 Task: Look for products in the category "Protein Drinks" from Only What You Need.
Action: Mouse pressed left at (21, 110)
Screenshot: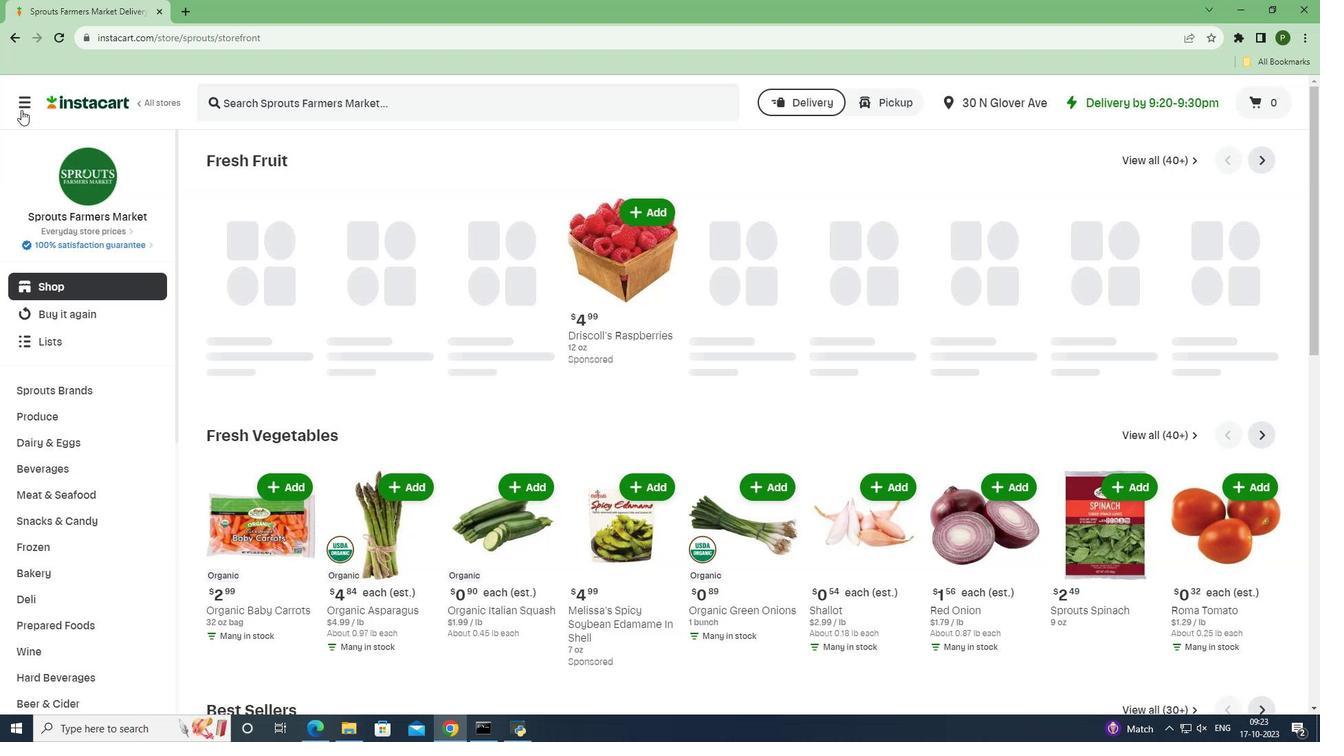 
Action: Mouse moved to (21, 361)
Screenshot: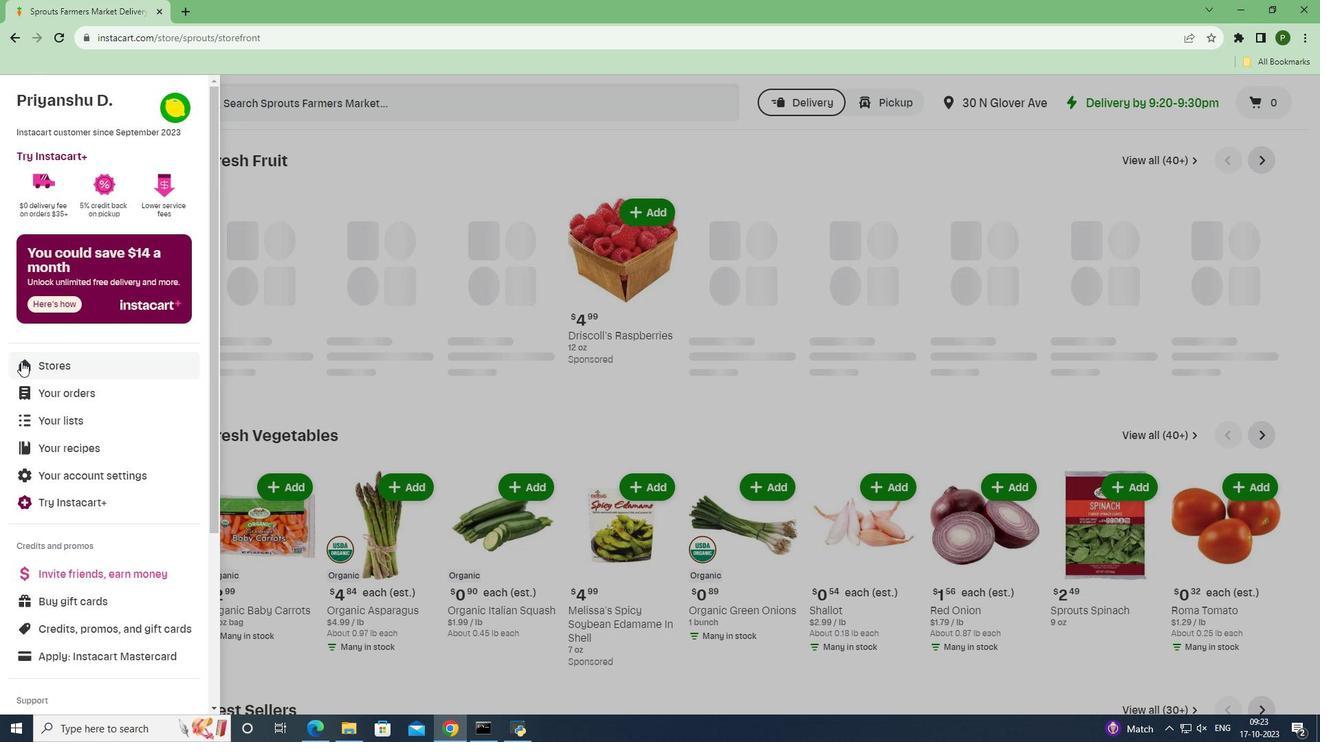 
Action: Mouse pressed left at (21, 361)
Screenshot: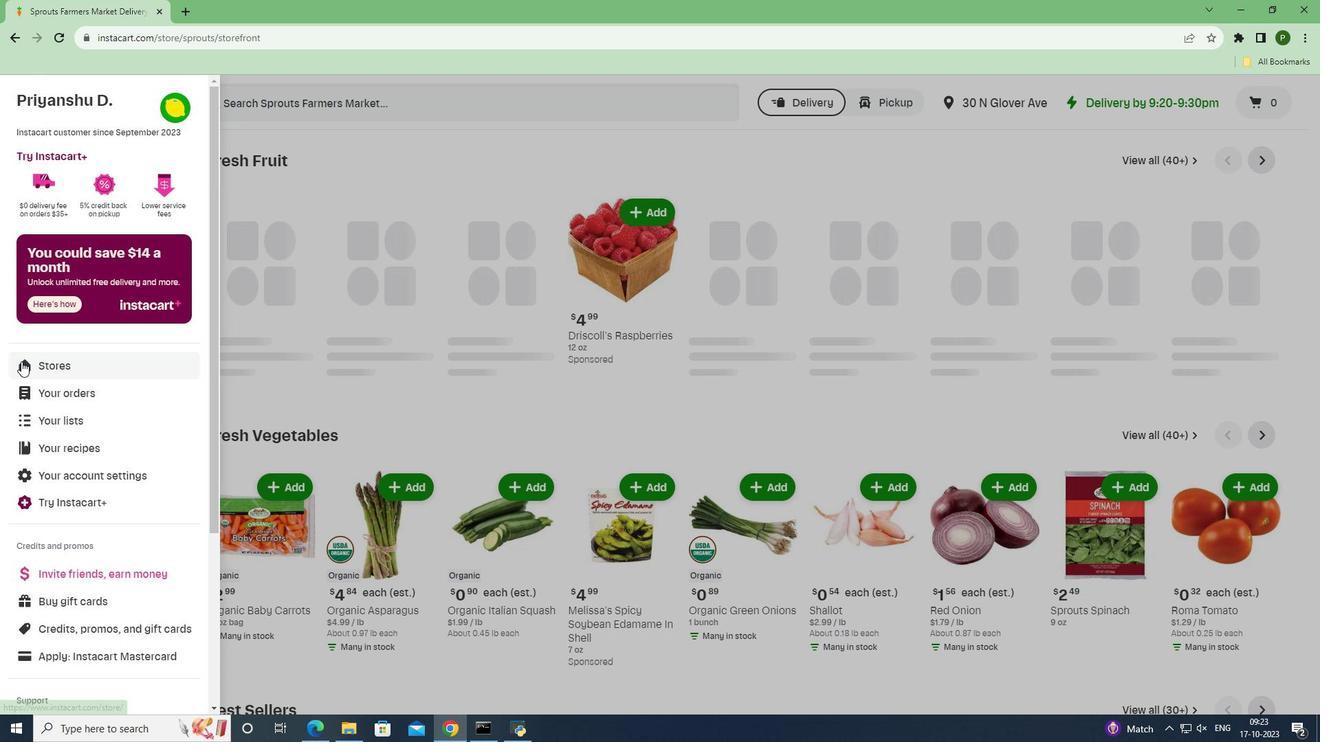
Action: Mouse moved to (326, 161)
Screenshot: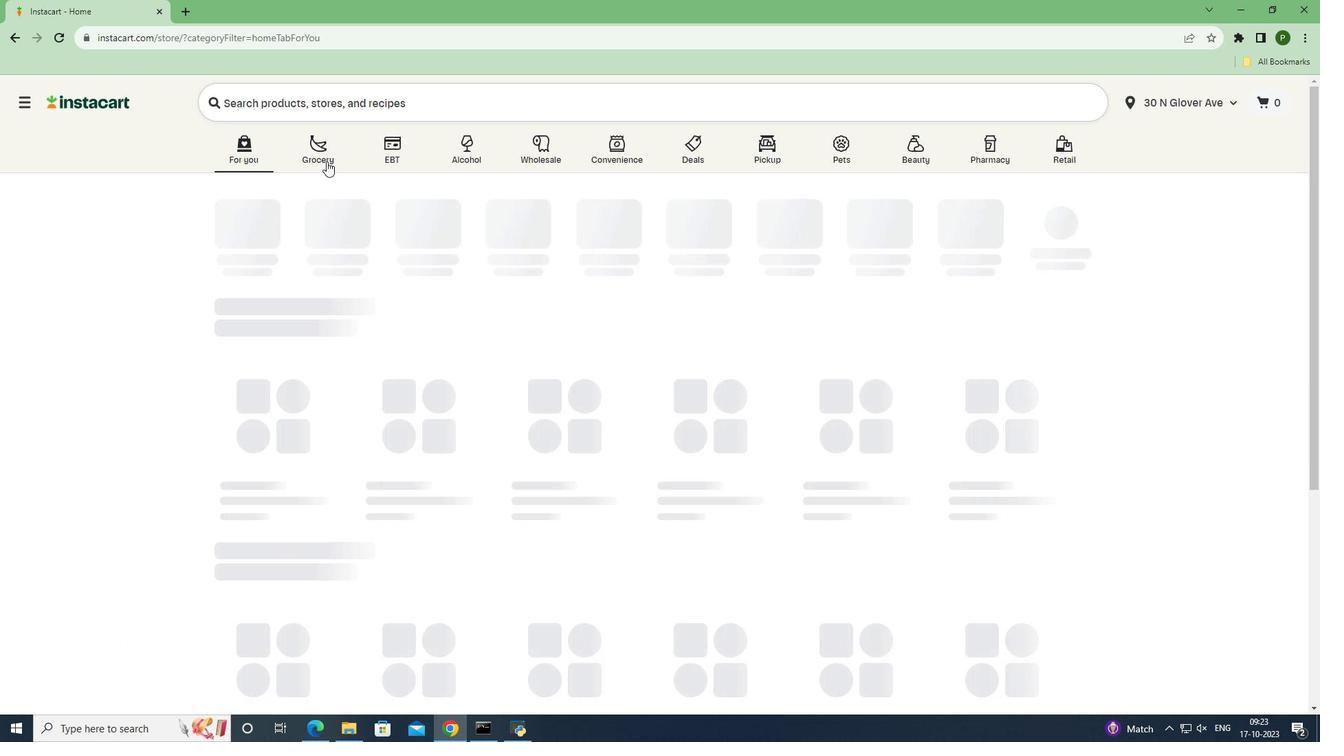 
Action: Mouse pressed left at (326, 161)
Screenshot: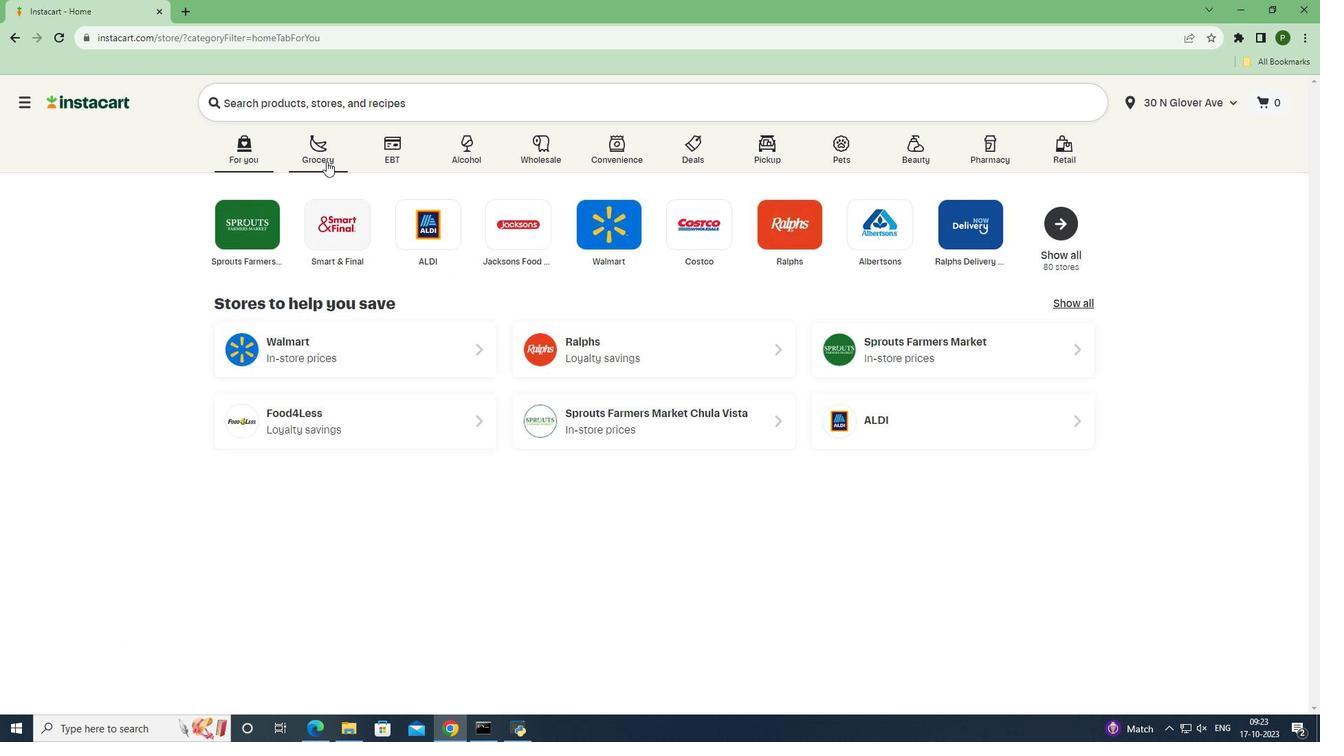 
Action: Mouse moved to (841, 334)
Screenshot: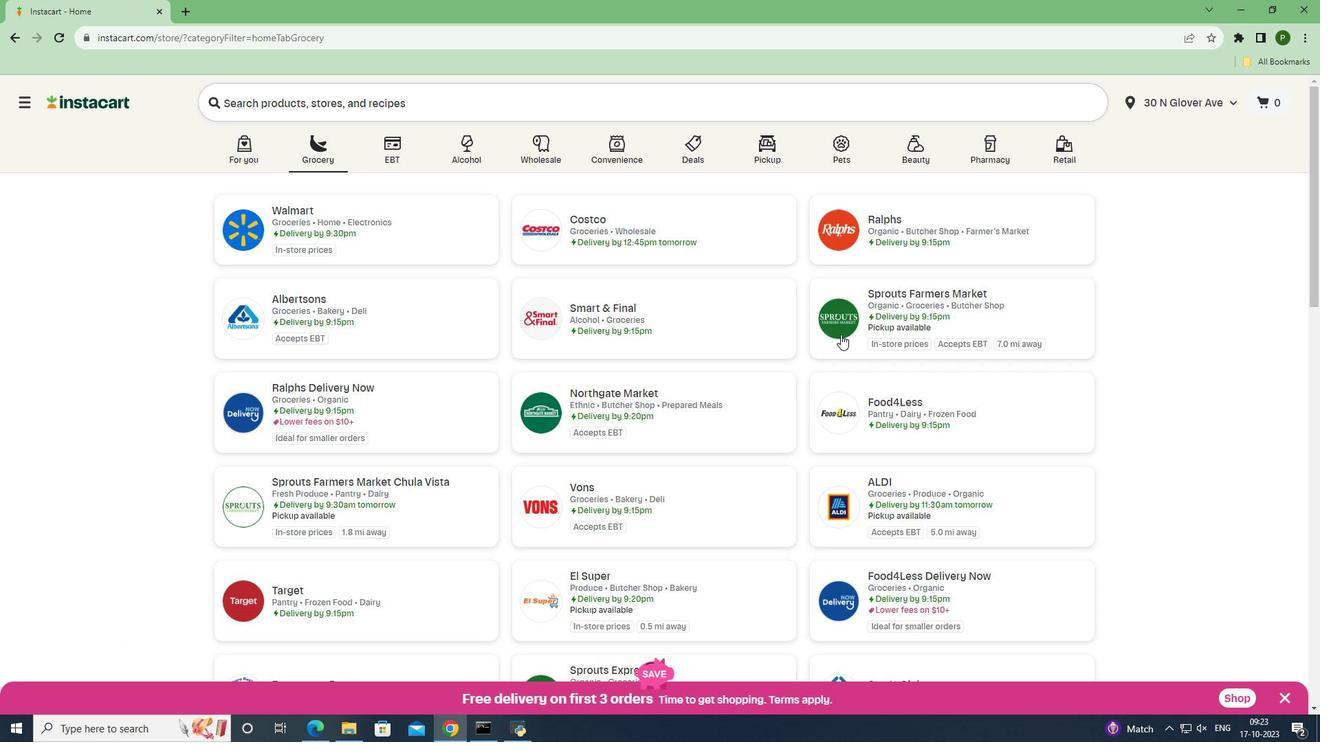 
Action: Mouse pressed left at (841, 334)
Screenshot: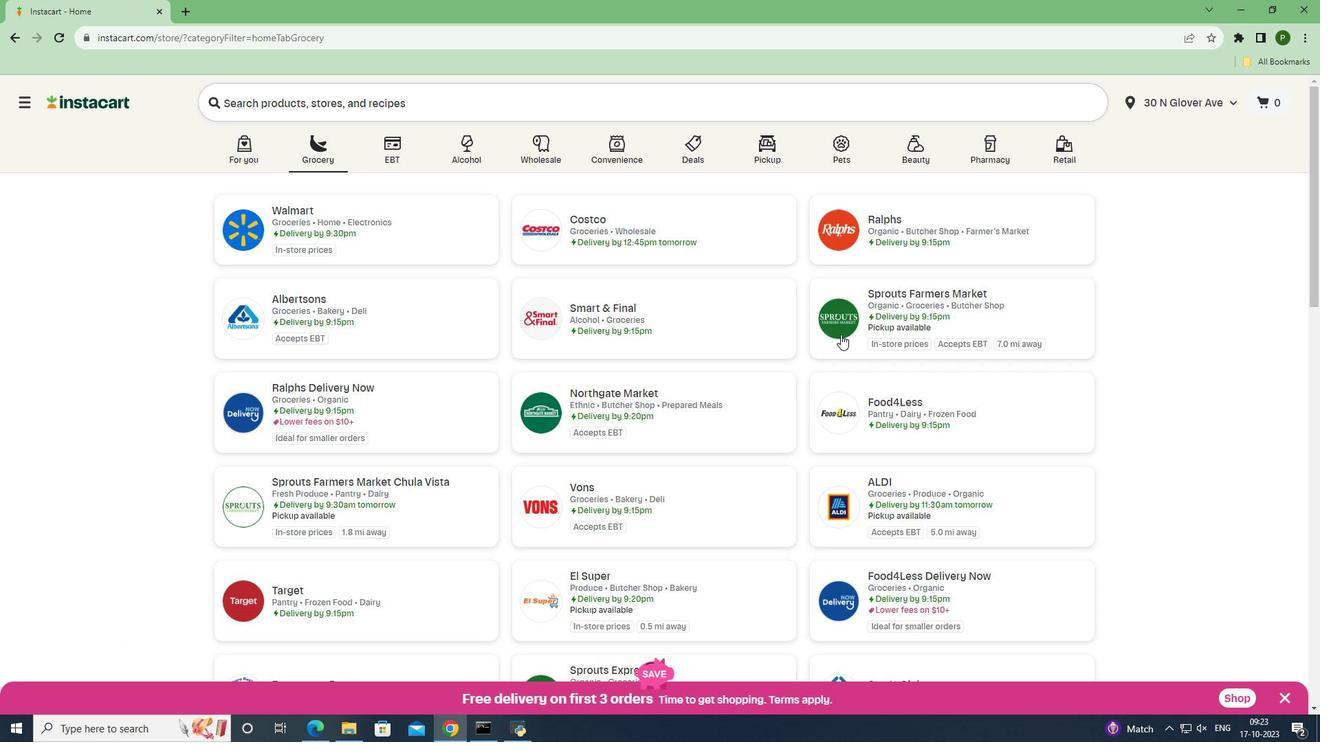 
Action: Mouse moved to (70, 471)
Screenshot: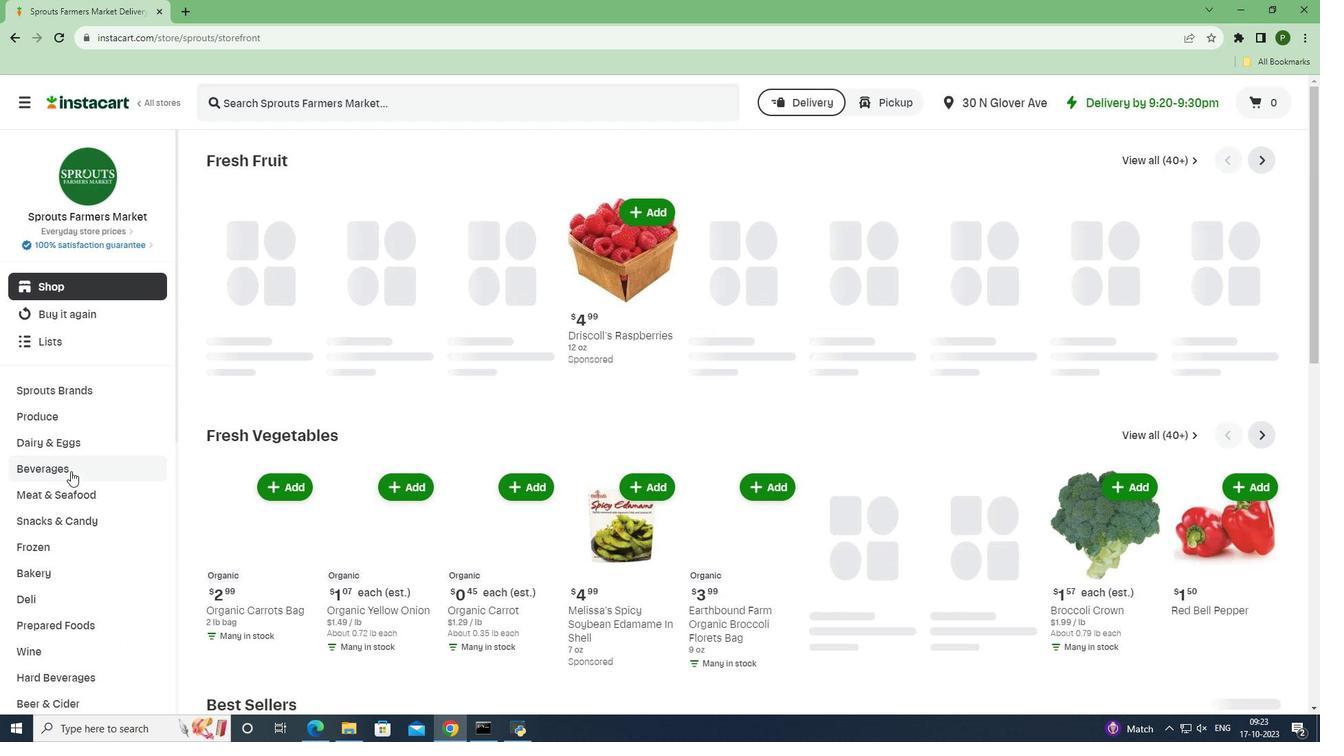 
Action: Mouse pressed left at (70, 471)
Screenshot: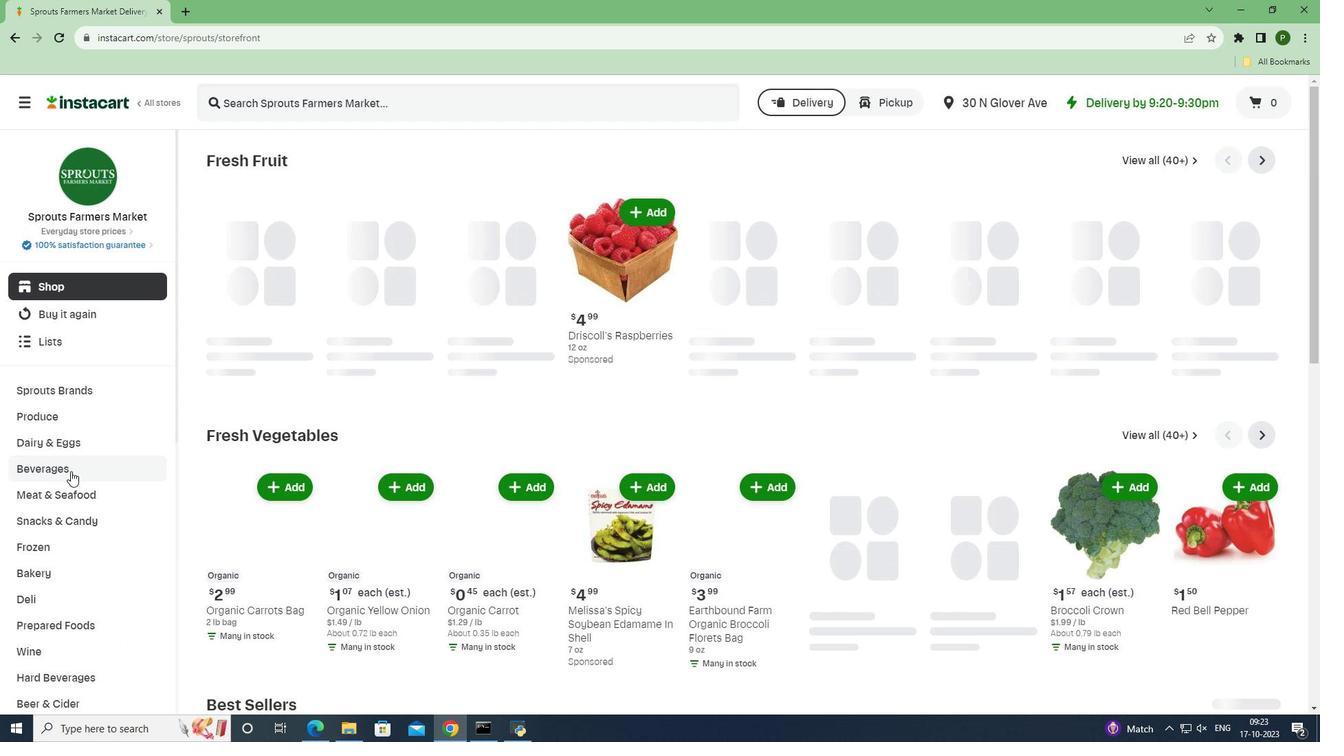 
Action: Mouse moved to (1278, 191)
Screenshot: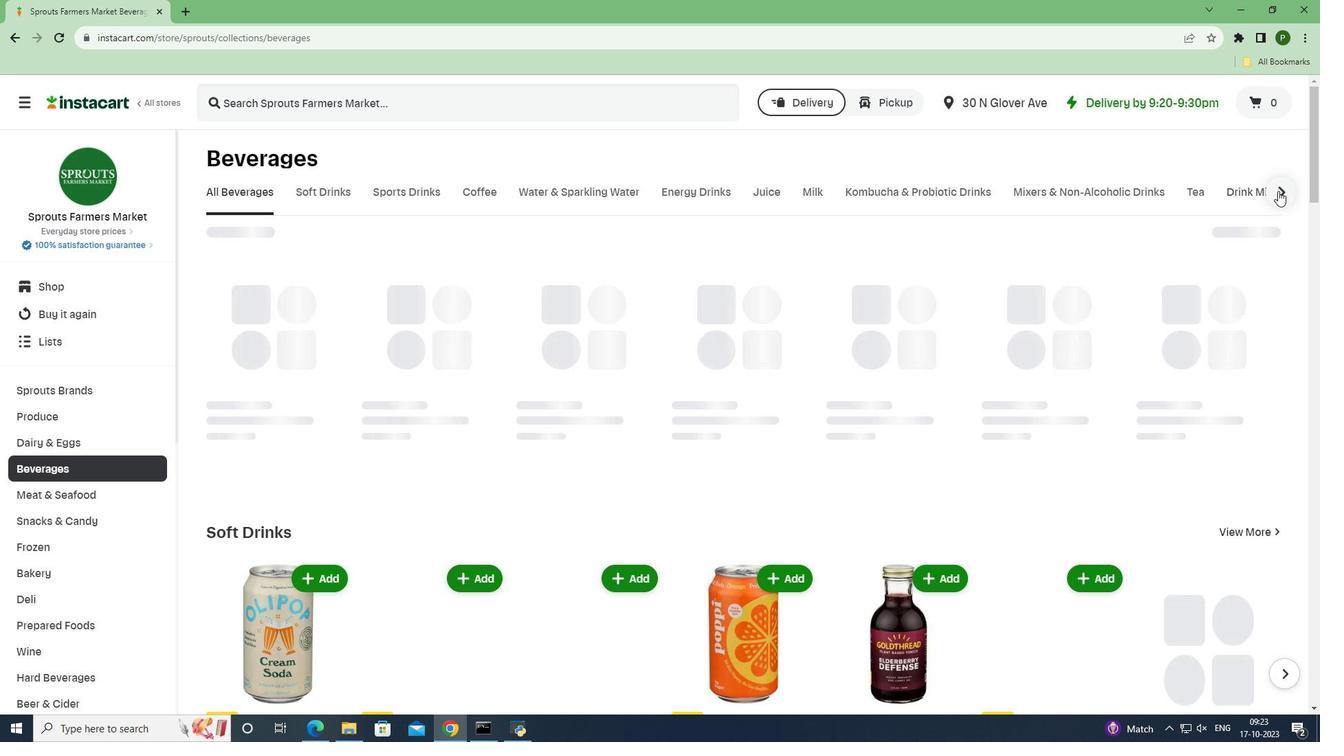 
Action: Mouse pressed left at (1278, 191)
Screenshot: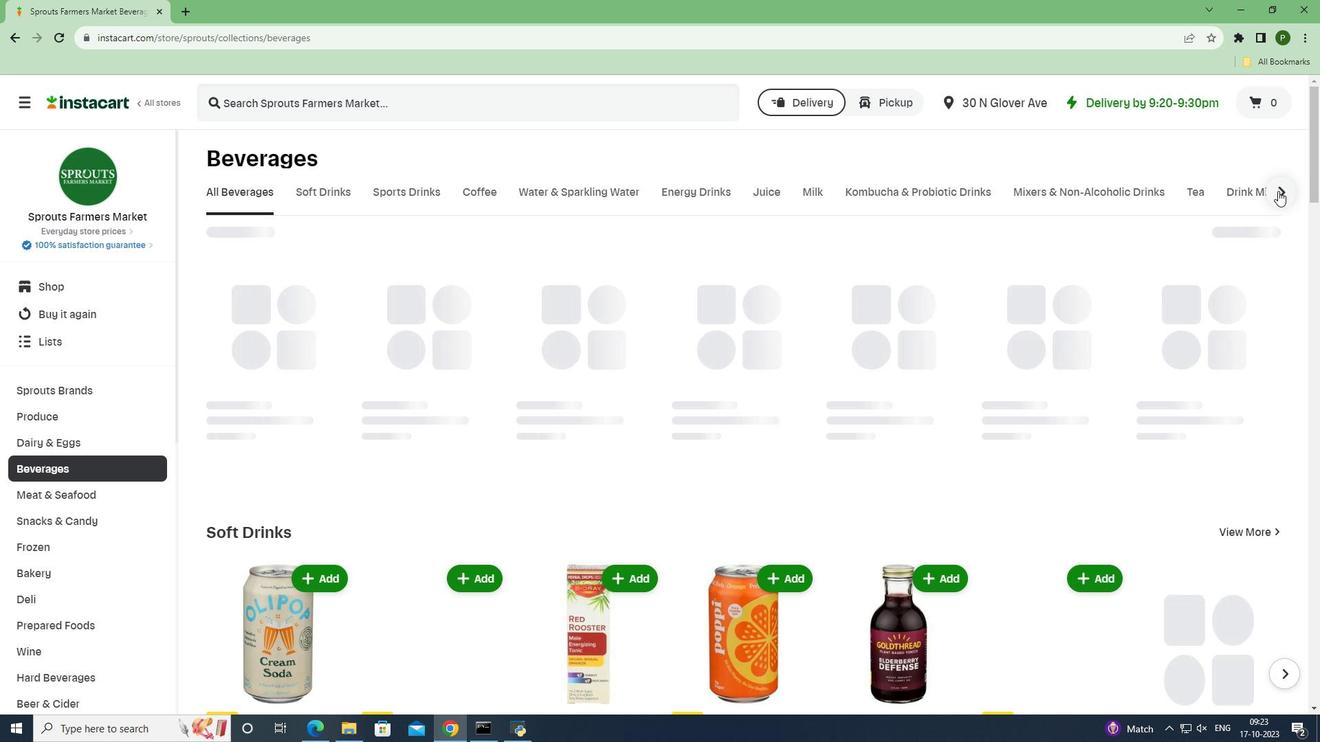 
Action: Mouse moved to (1243, 189)
Screenshot: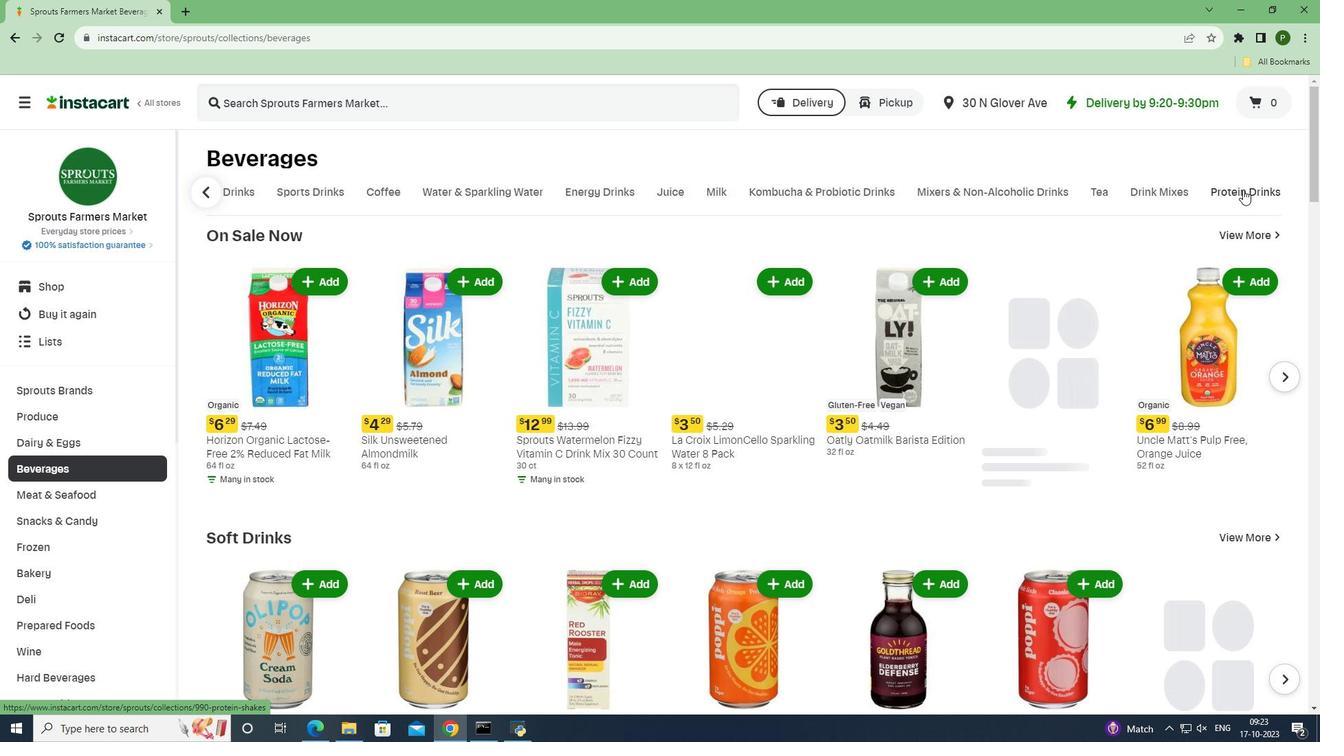
Action: Mouse pressed left at (1243, 189)
Screenshot: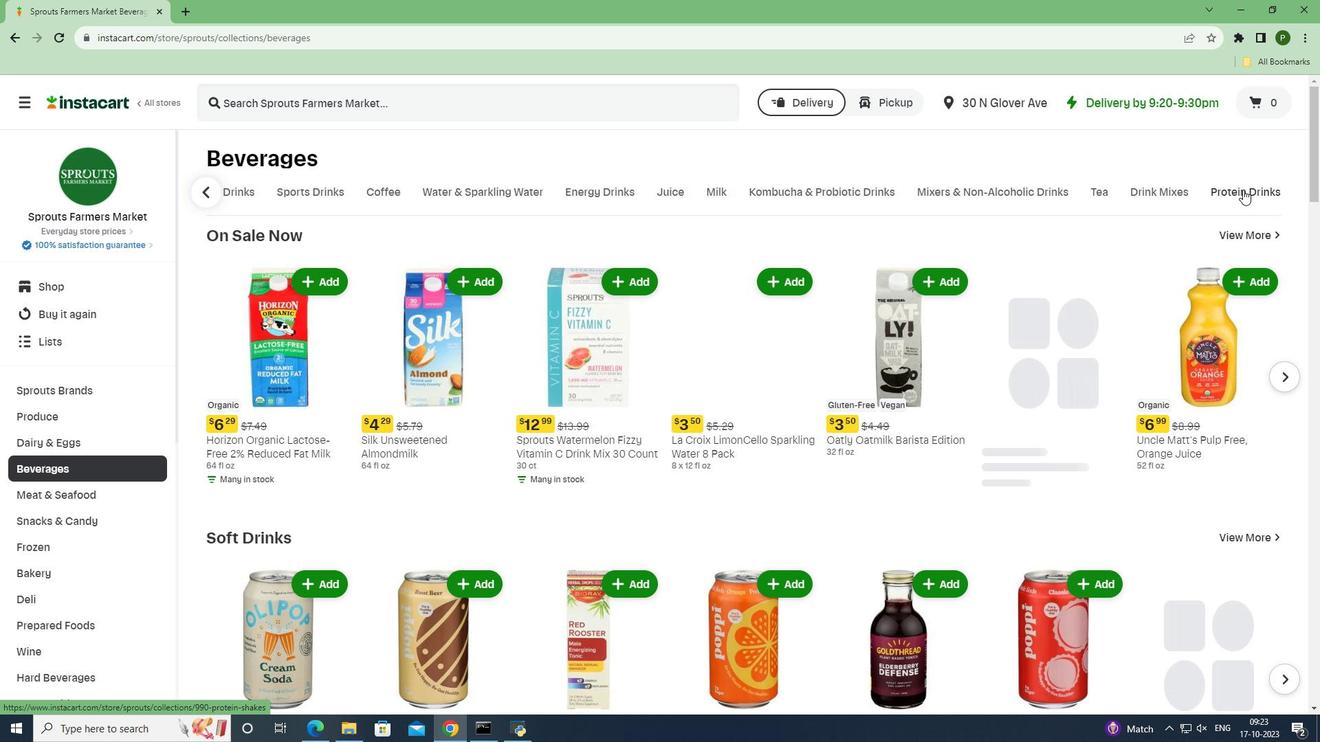 
Action: Mouse moved to (461, 237)
Screenshot: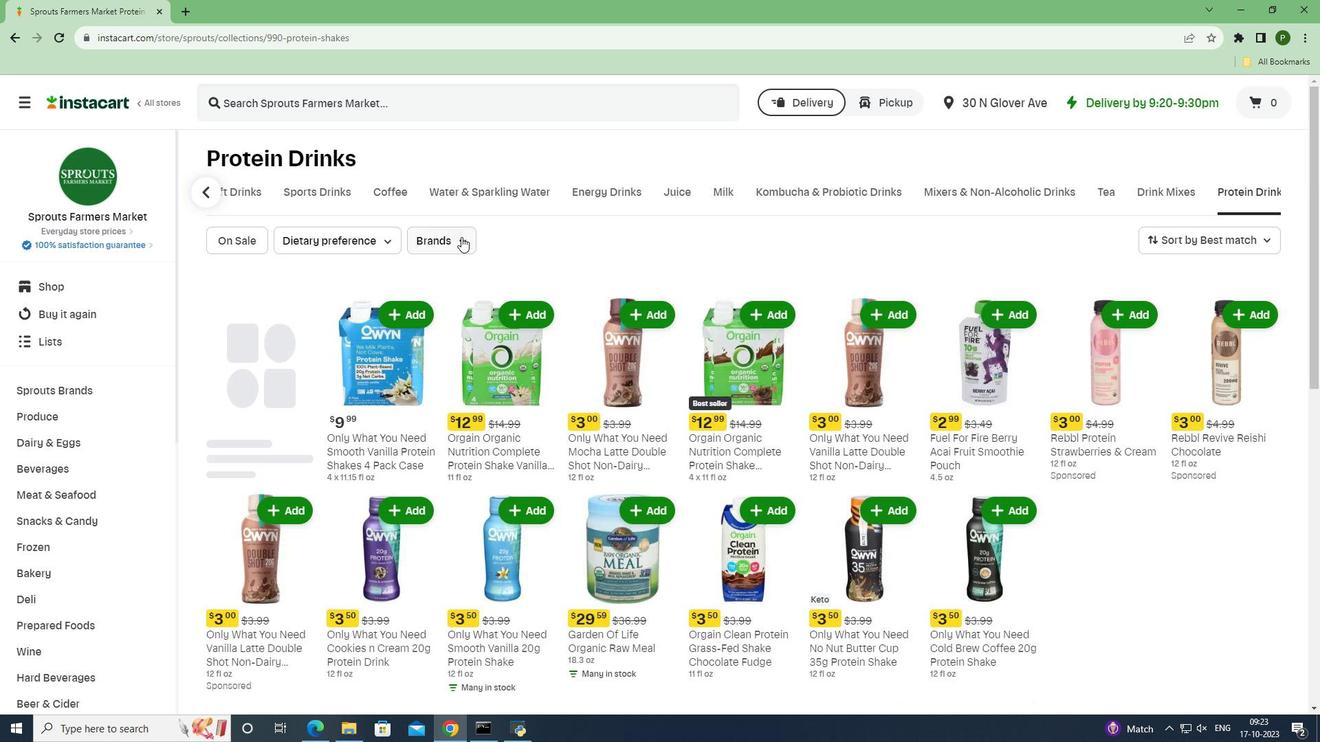 
Action: Mouse pressed left at (461, 237)
Screenshot: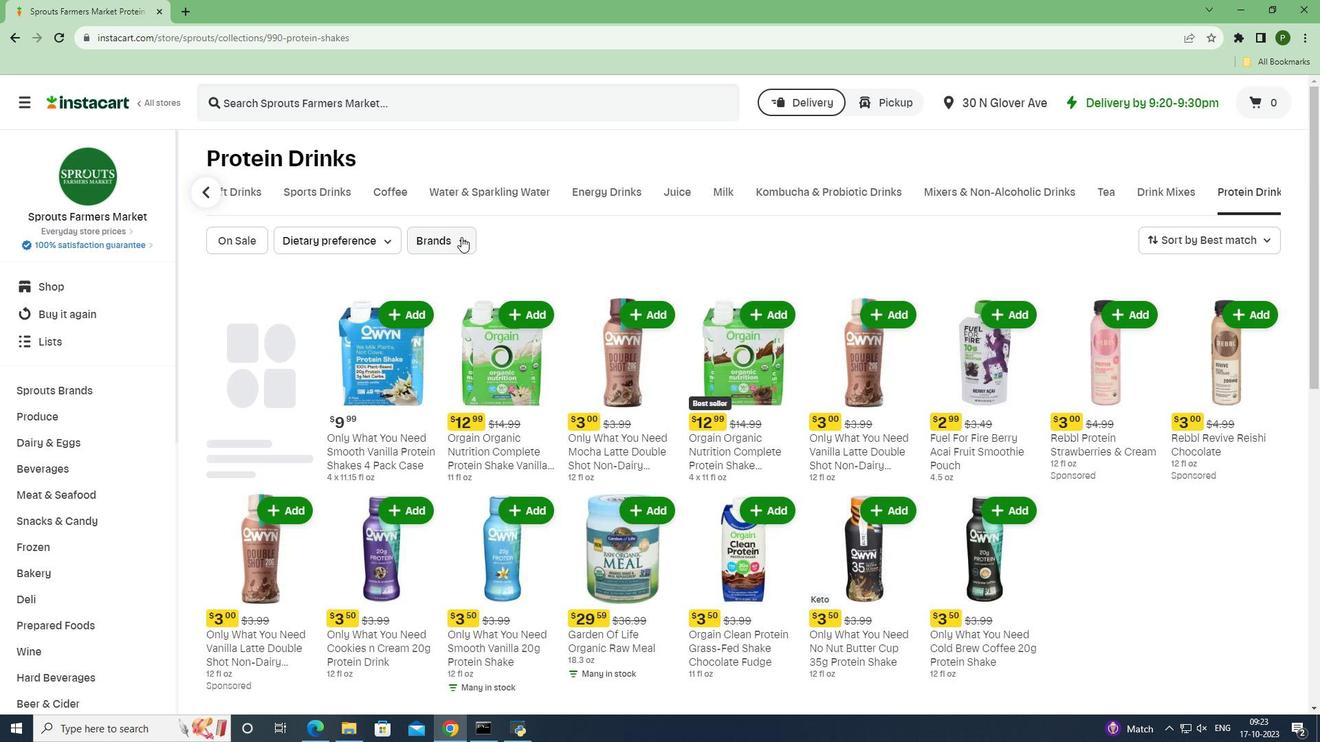 
Action: Mouse moved to (446, 282)
Screenshot: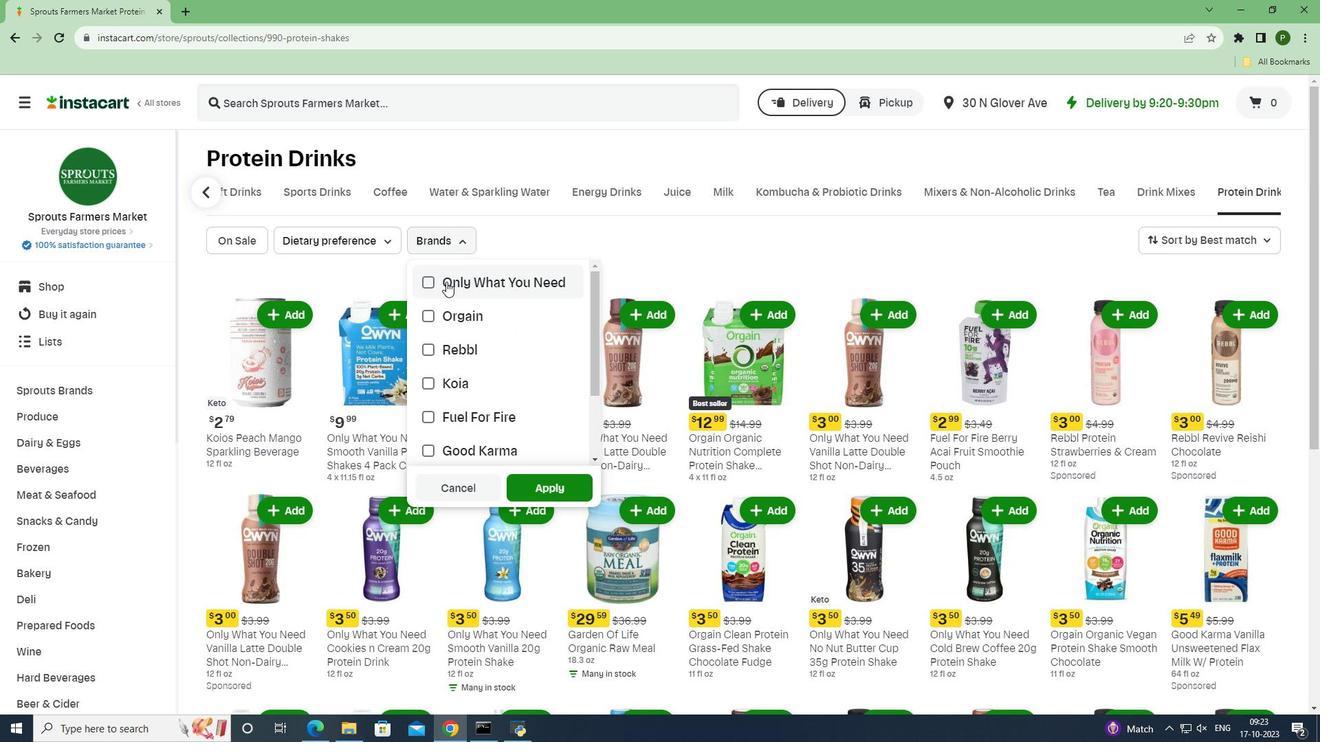 
Action: Mouse pressed left at (446, 282)
Screenshot: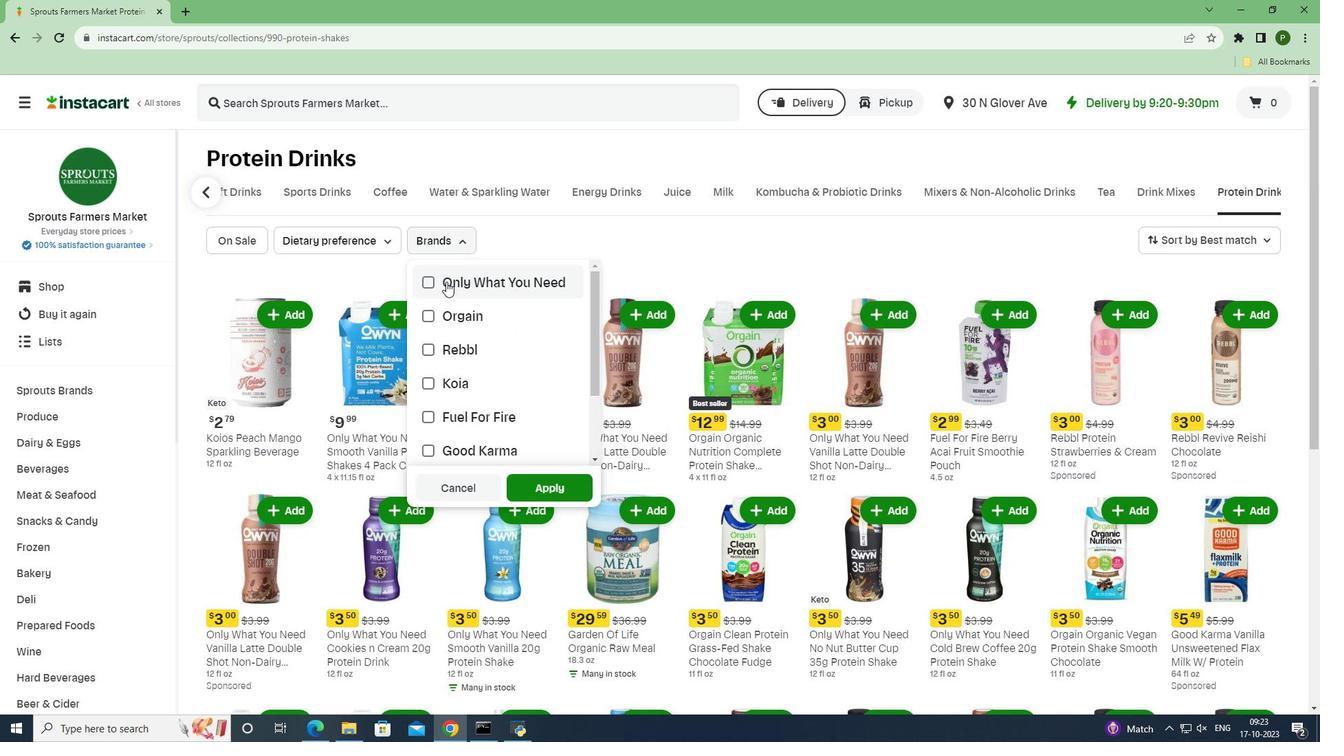 
Action: Mouse moved to (534, 485)
Screenshot: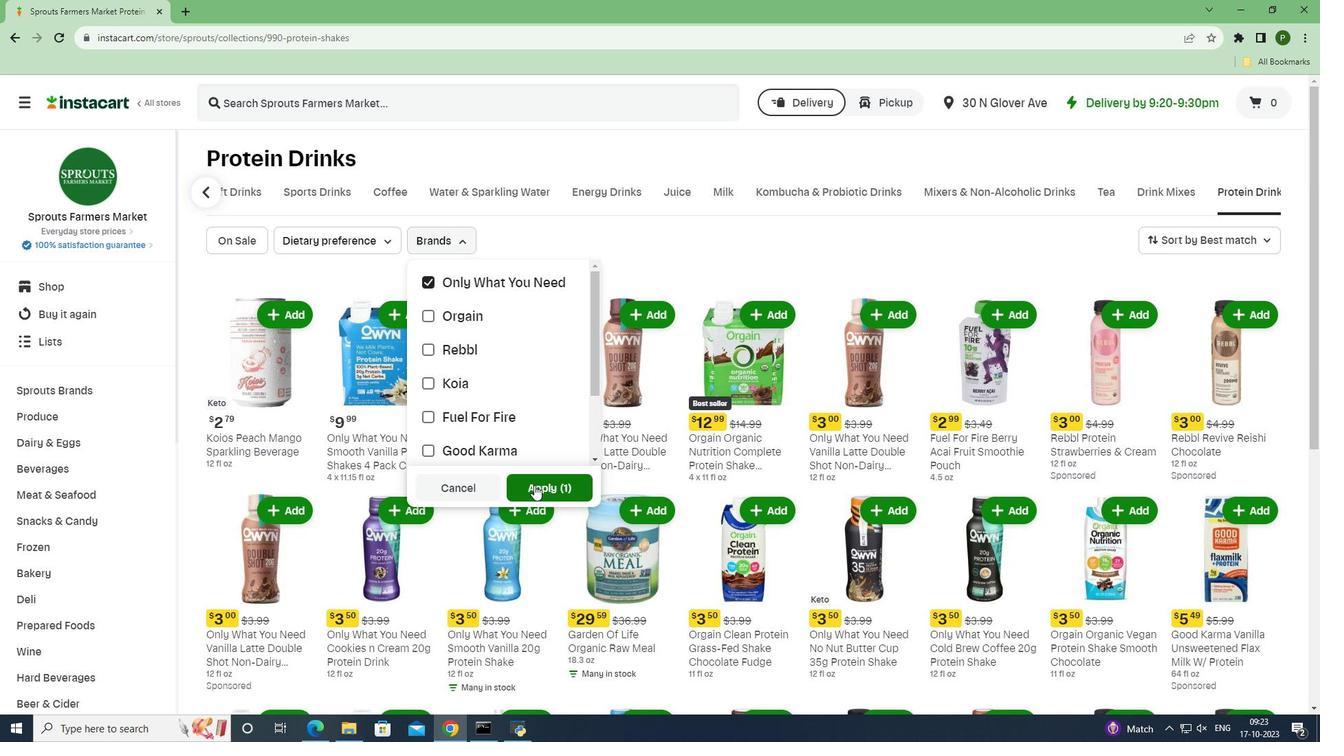 
Action: Mouse pressed left at (534, 485)
Screenshot: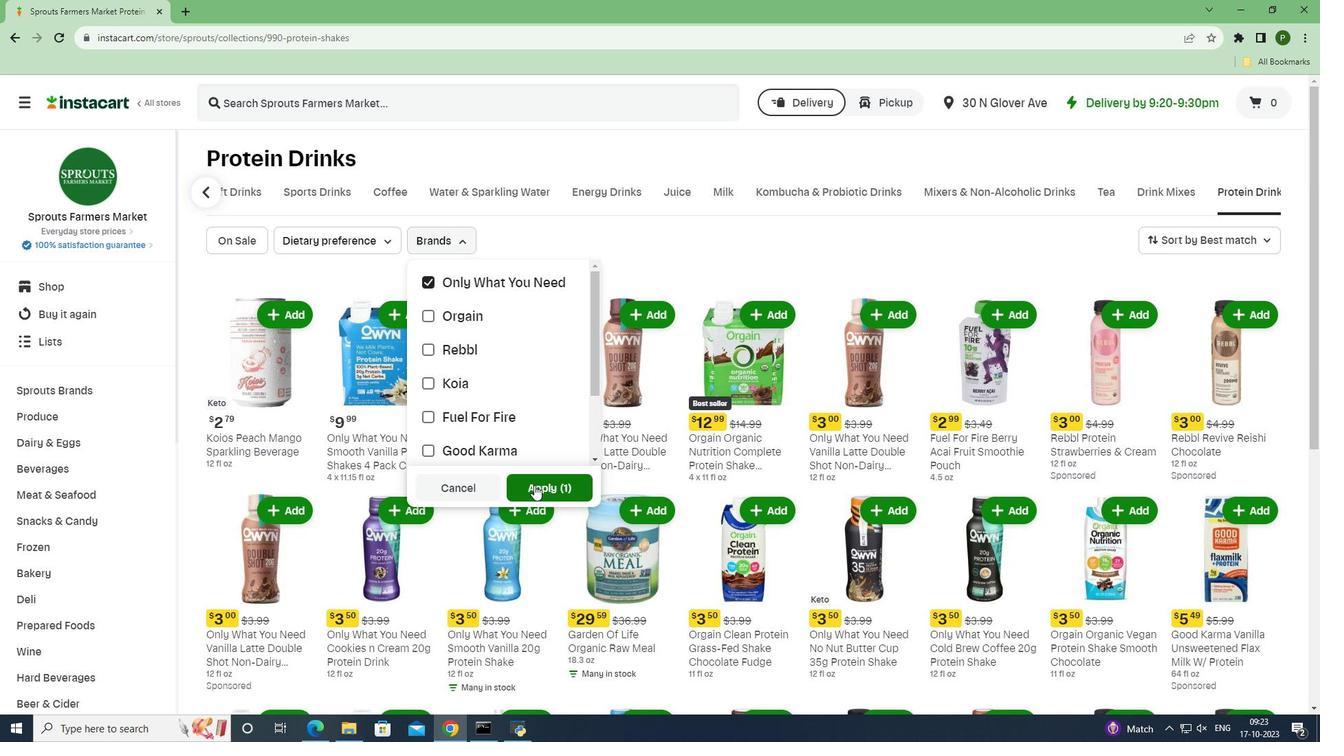 
Action: Mouse moved to (670, 526)
Screenshot: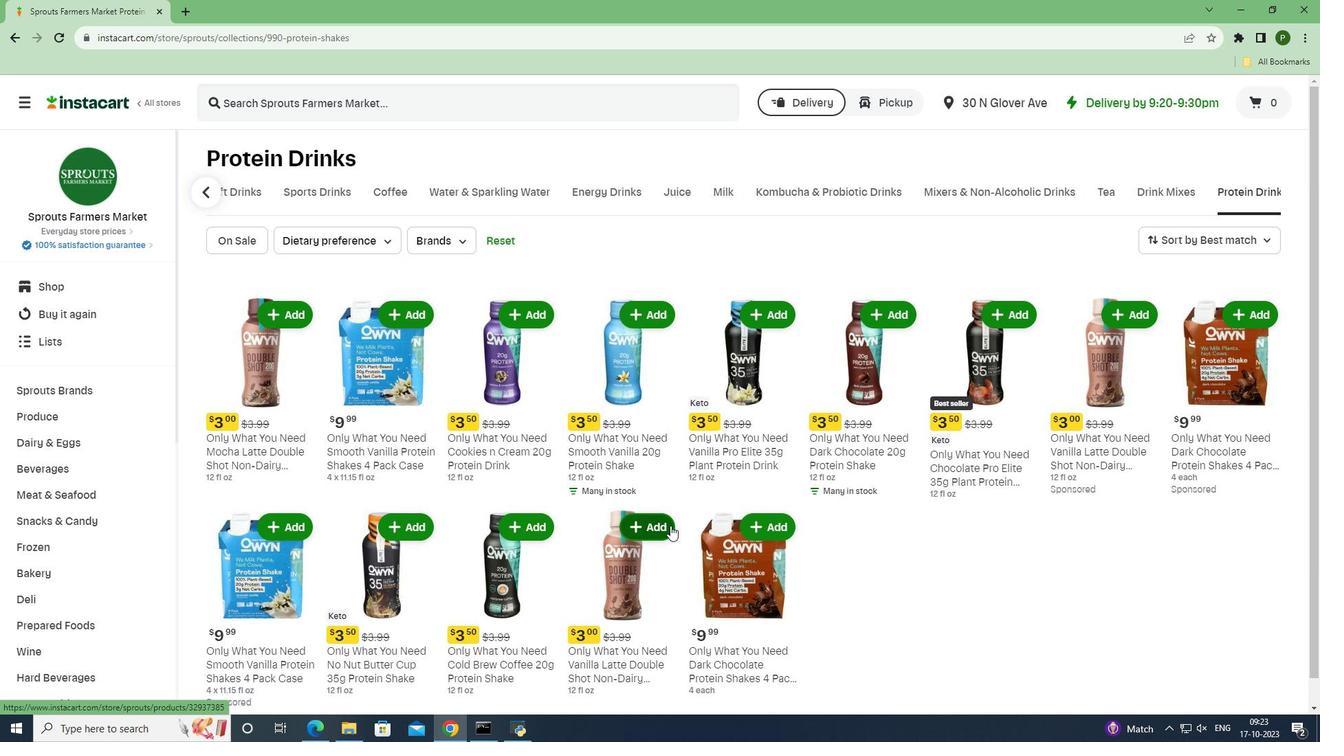 
